 Task: Select type "Health and well-being".
Action: Mouse moved to (413, 362)
Screenshot: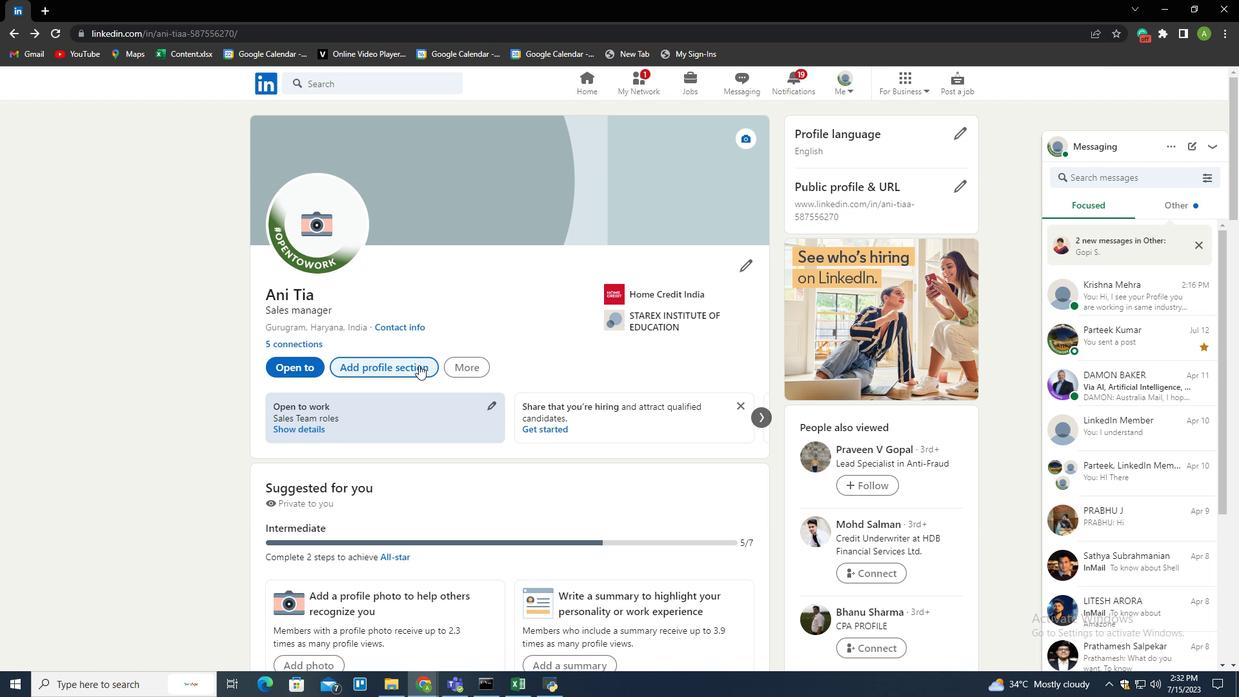 
Action: Mouse pressed left at (413, 362)
Screenshot: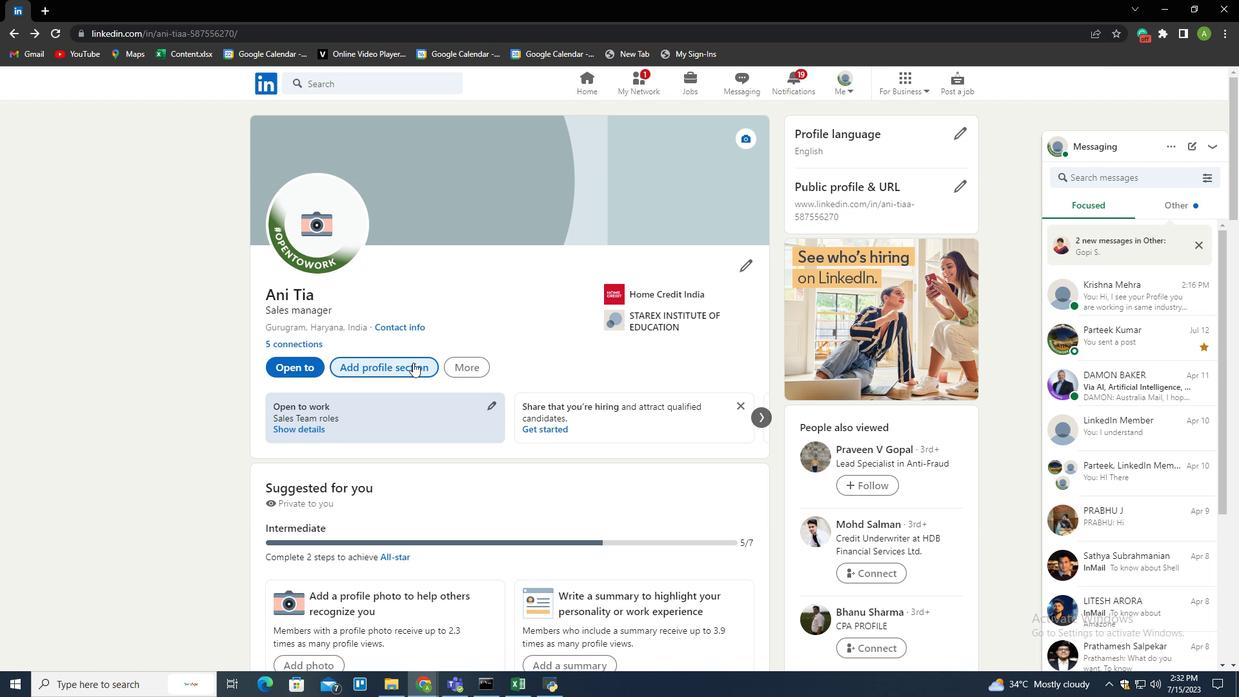 
Action: Mouse moved to (544, 149)
Screenshot: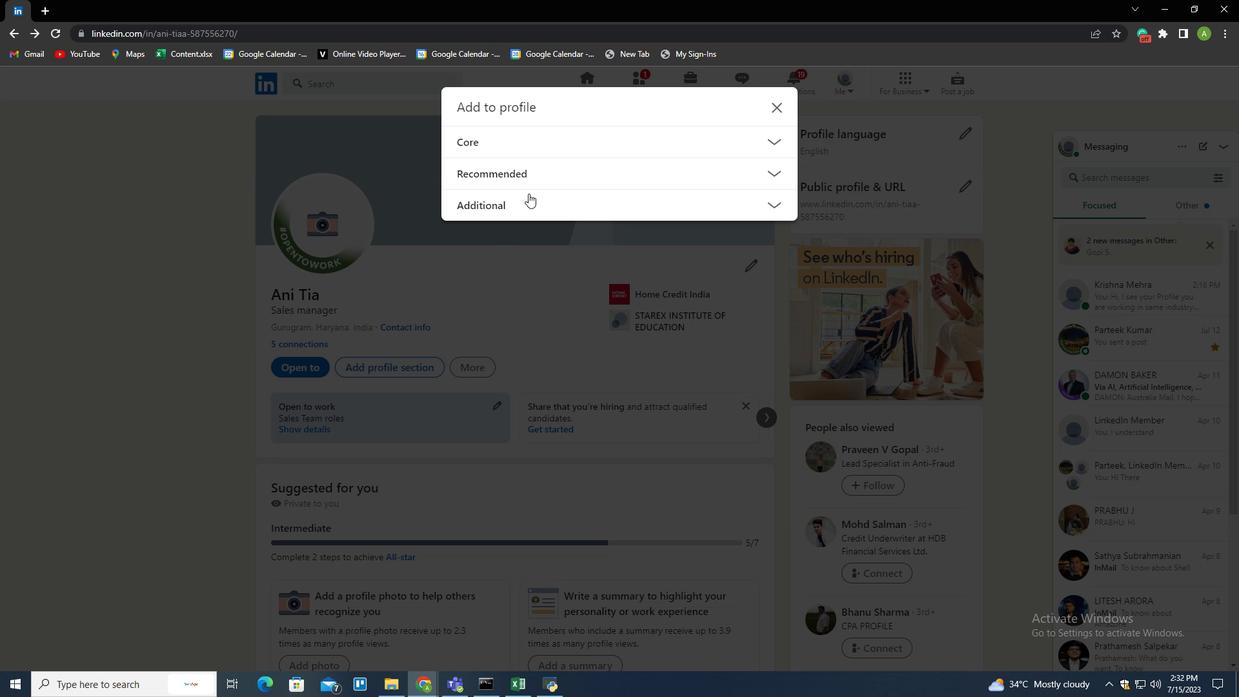 
Action: Mouse pressed left at (544, 149)
Screenshot: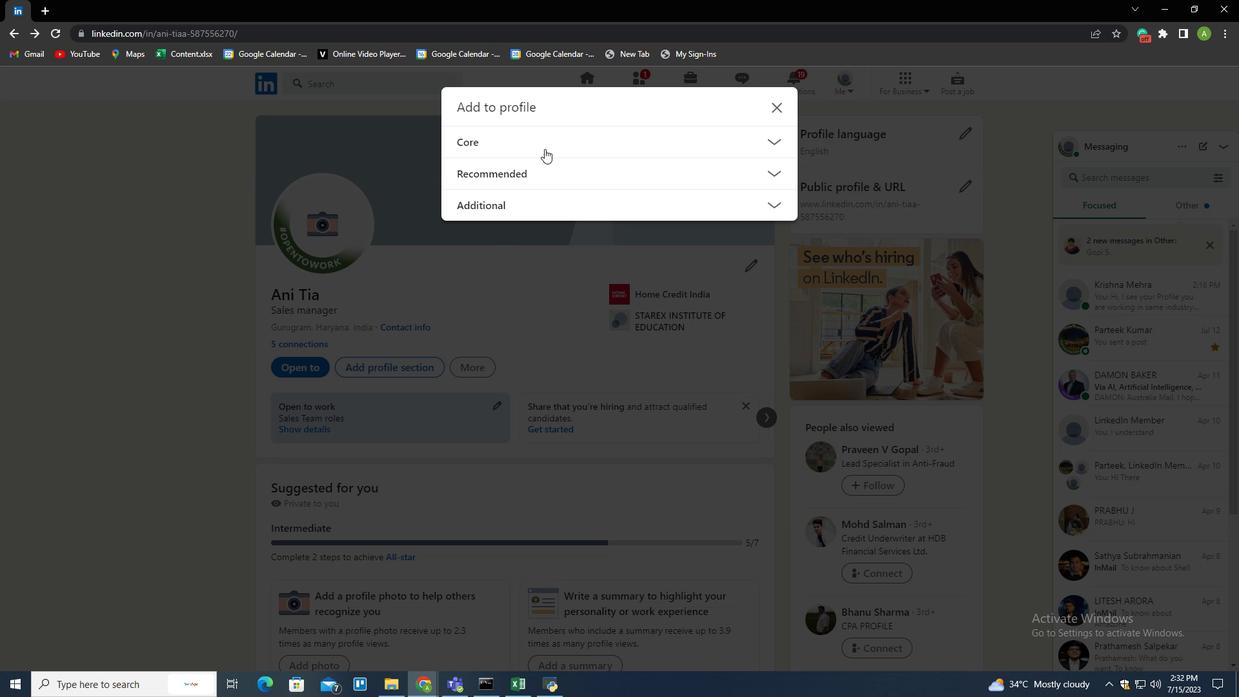 
Action: Mouse moved to (502, 322)
Screenshot: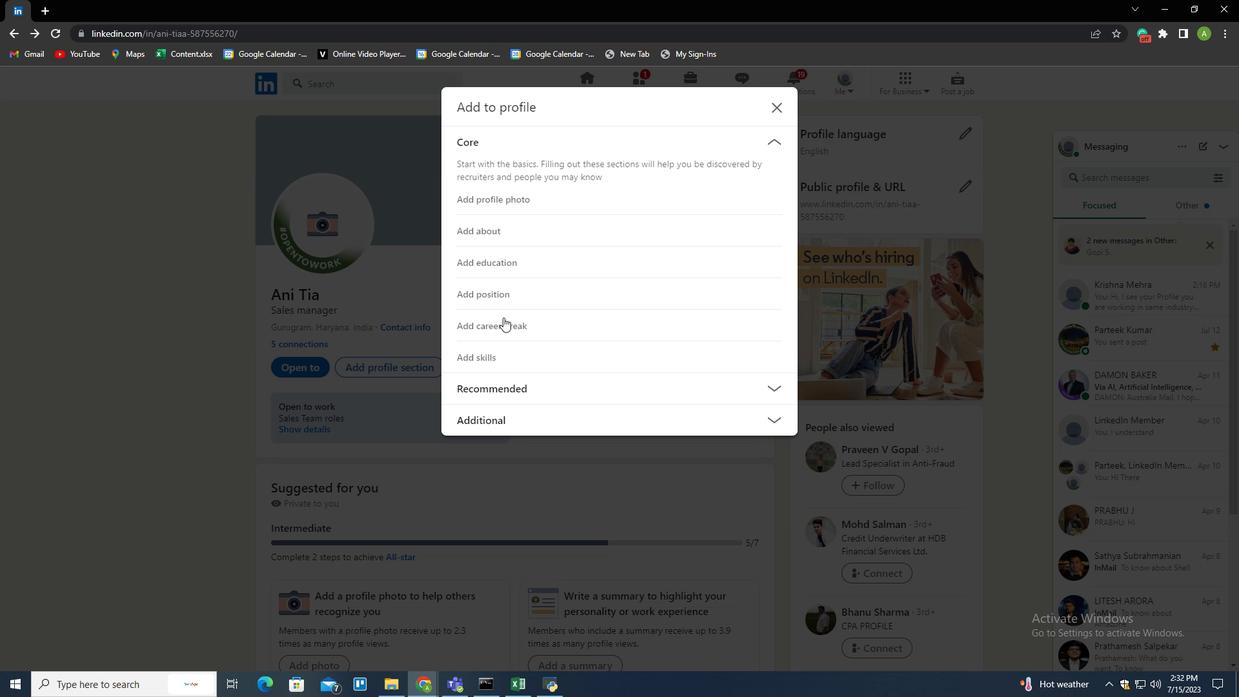 
Action: Mouse pressed left at (502, 322)
Screenshot: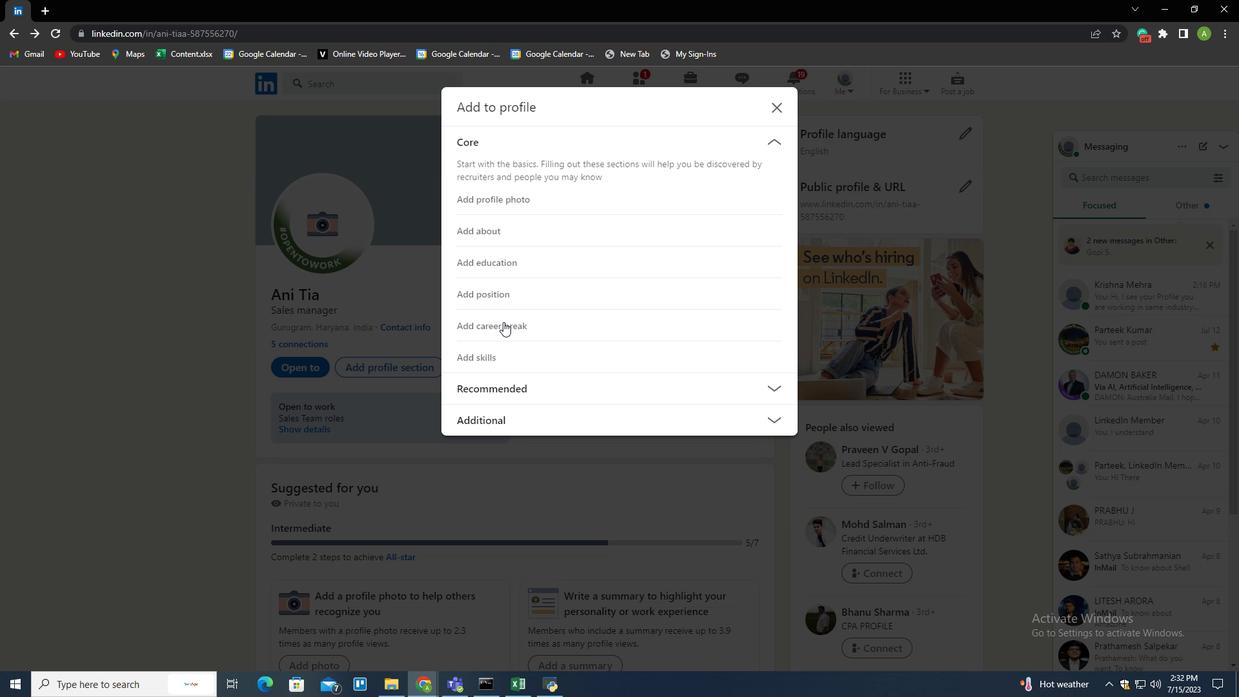 
Action: Mouse moved to (454, 221)
Screenshot: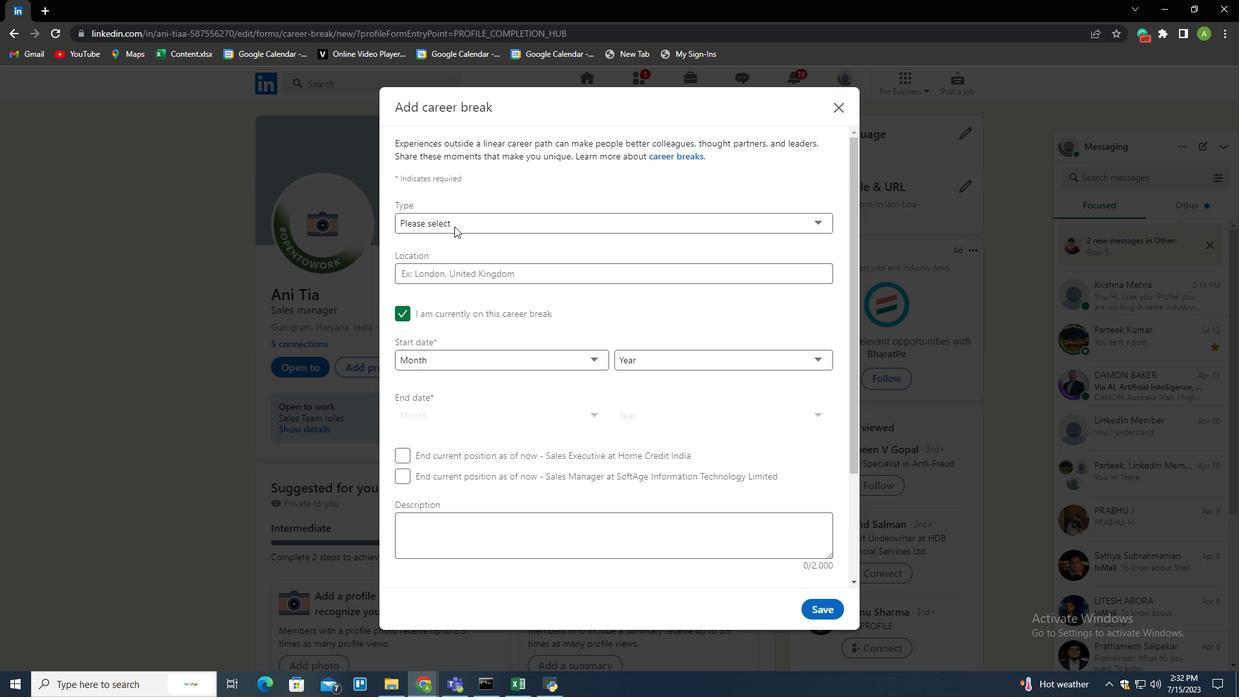 
Action: Mouse pressed left at (454, 221)
Screenshot: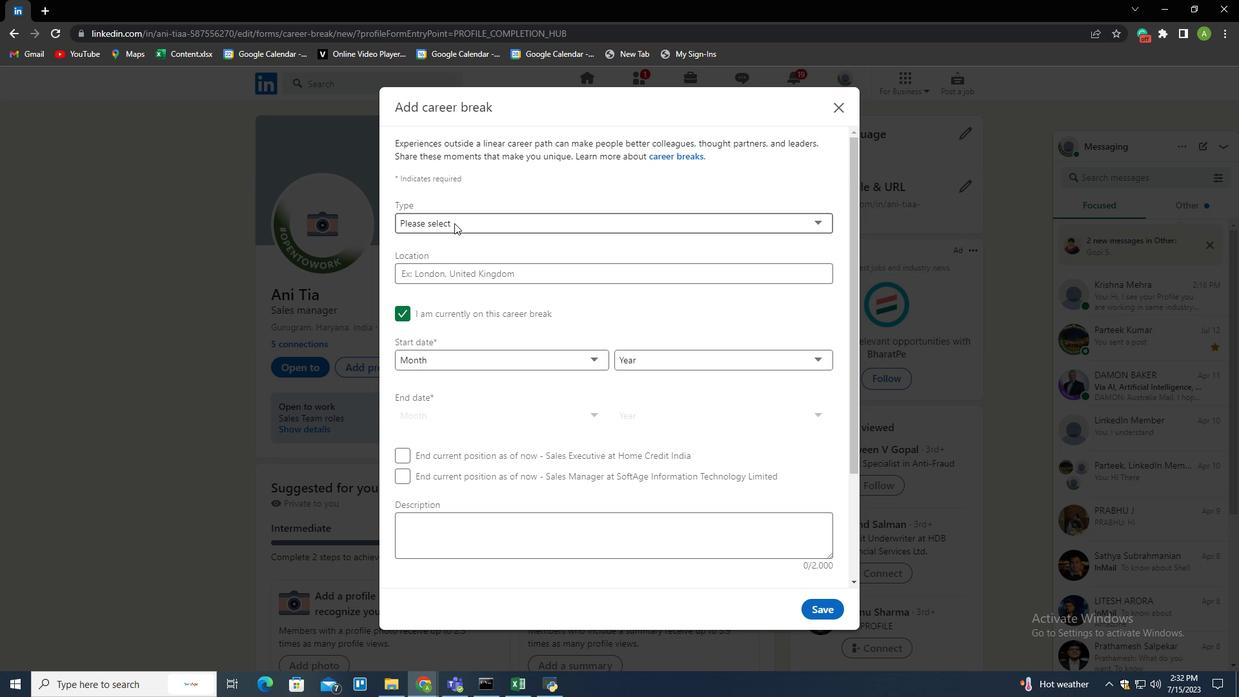 
Action: Mouse moved to (442, 331)
Screenshot: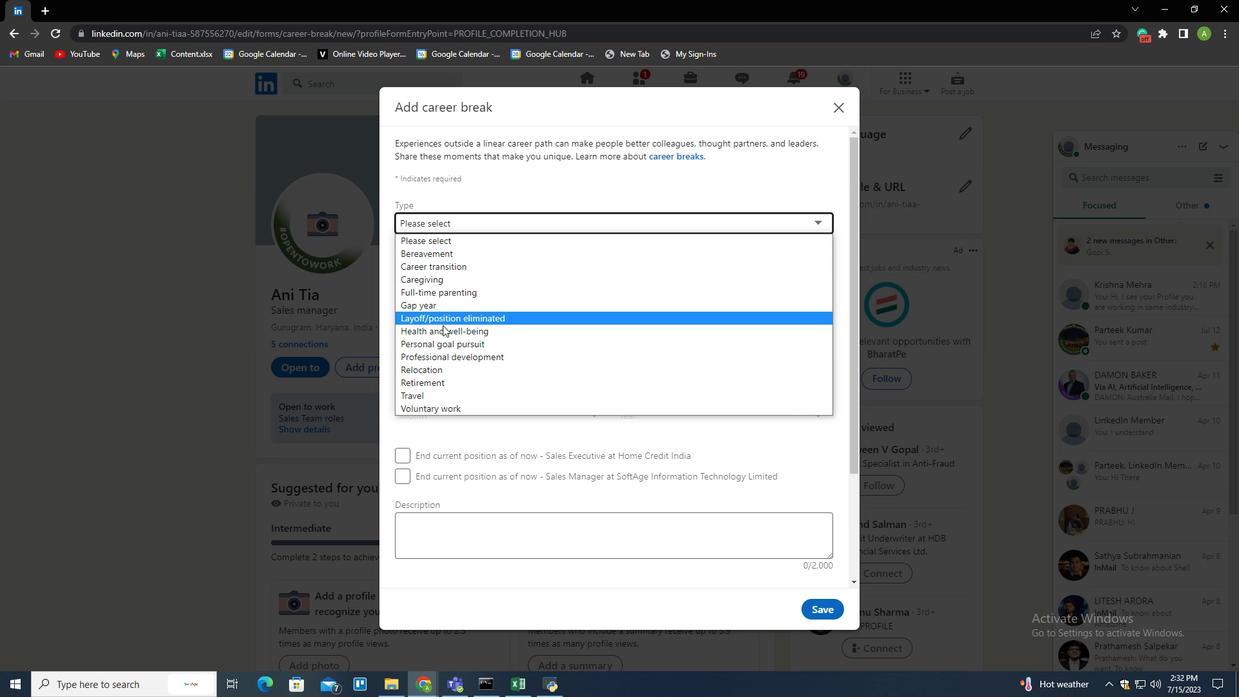 
Action: Mouse pressed left at (442, 331)
Screenshot: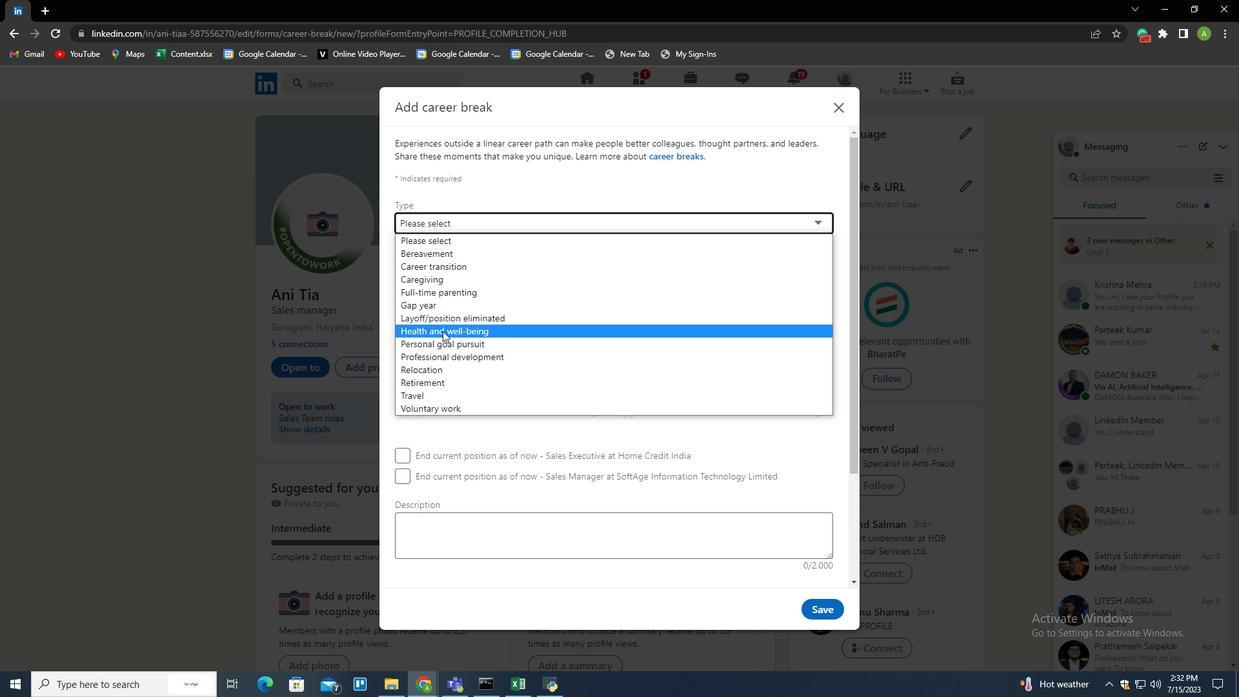 
